 Task: Look for products in the category "Facial Care & Cosmetics" from Sukin only.
Action: Mouse moved to (304, 125)
Screenshot: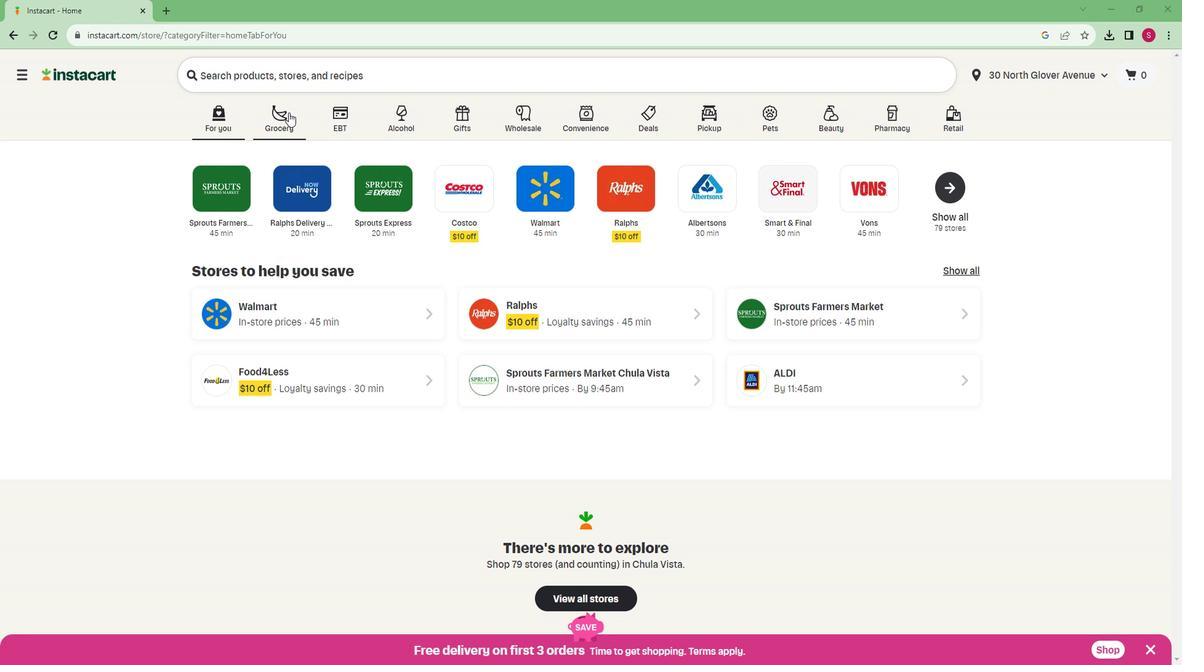 
Action: Mouse pressed left at (304, 125)
Screenshot: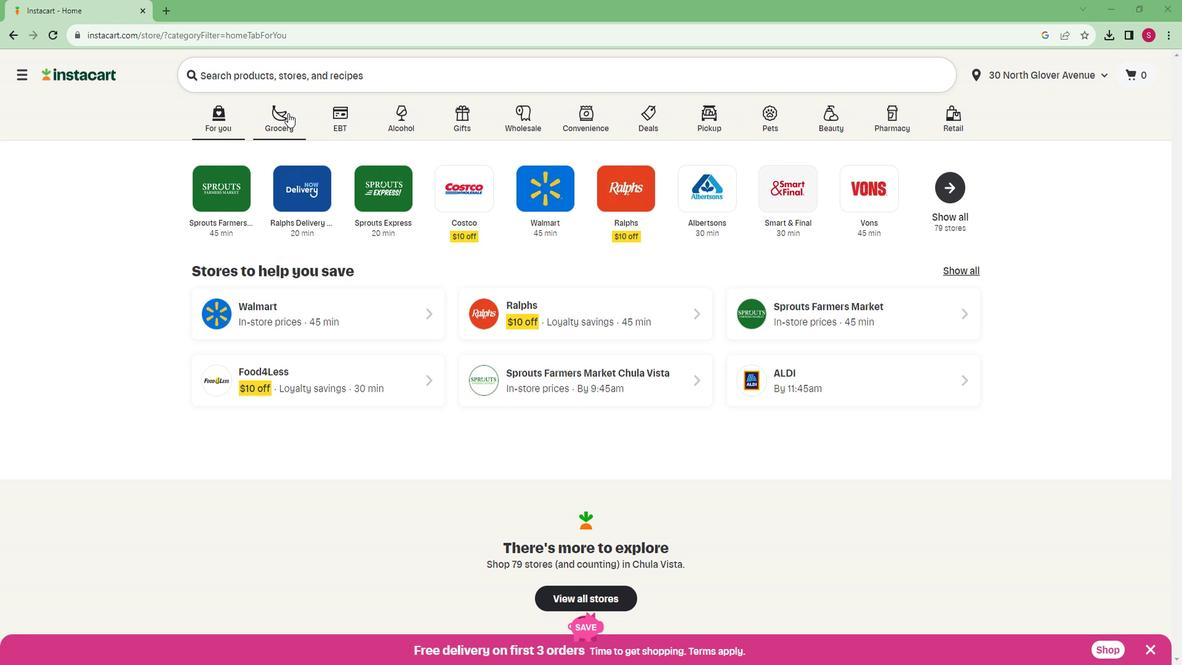 
Action: Mouse moved to (272, 340)
Screenshot: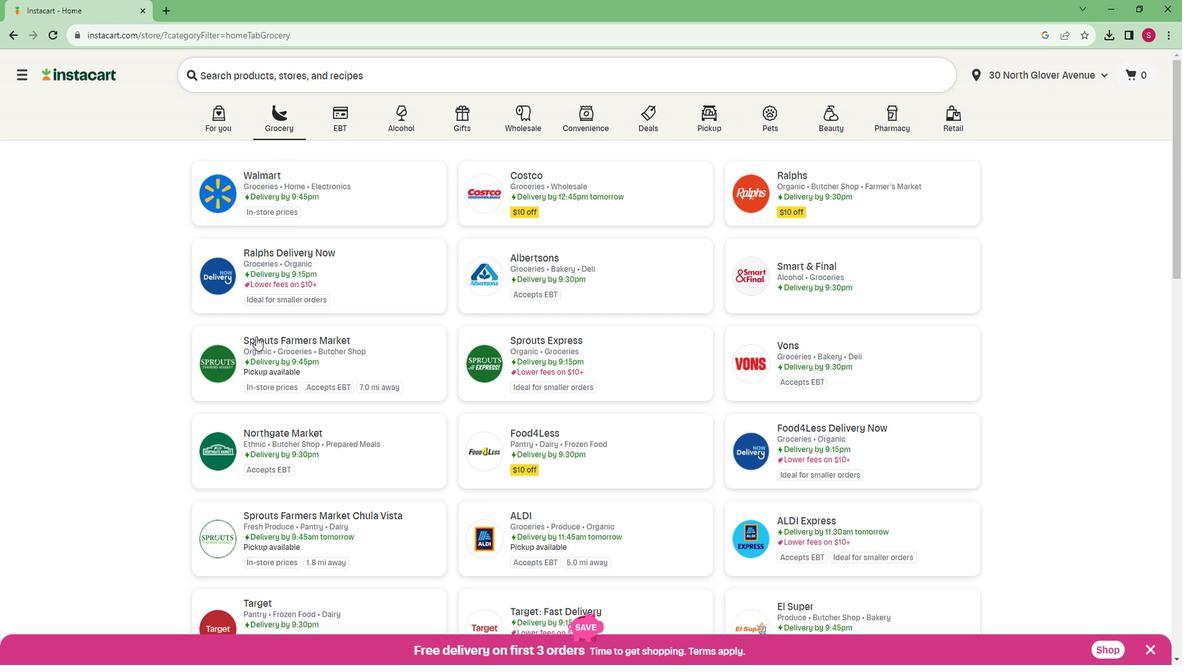 
Action: Mouse pressed left at (272, 340)
Screenshot: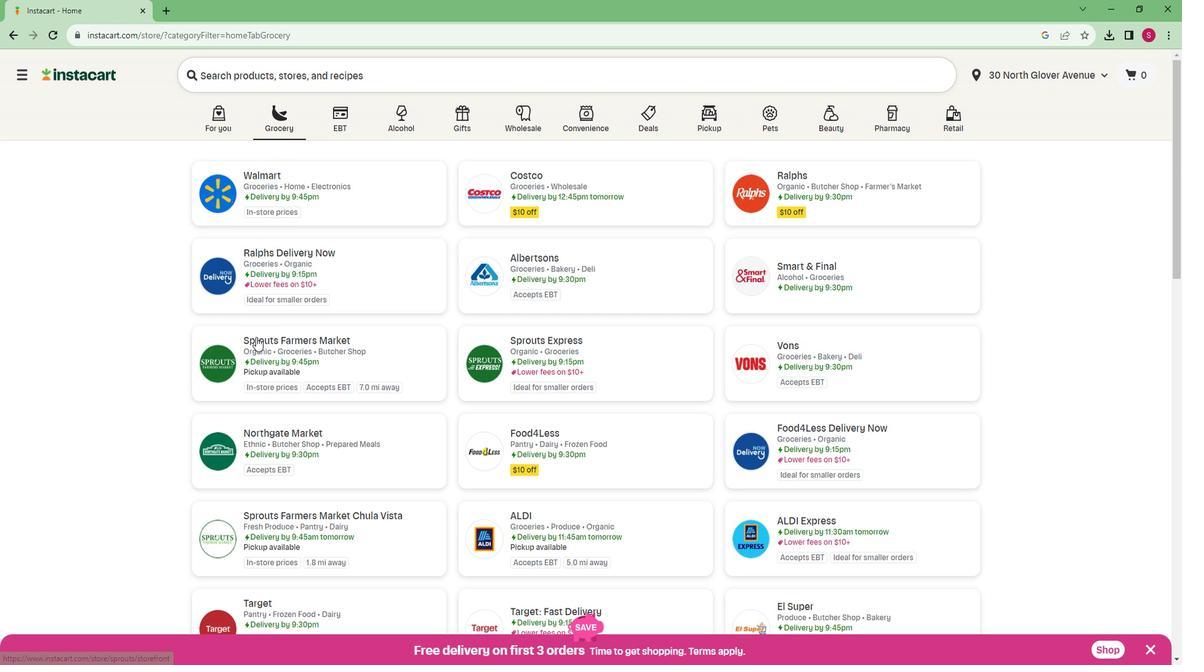 
Action: Mouse moved to (70, 440)
Screenshot: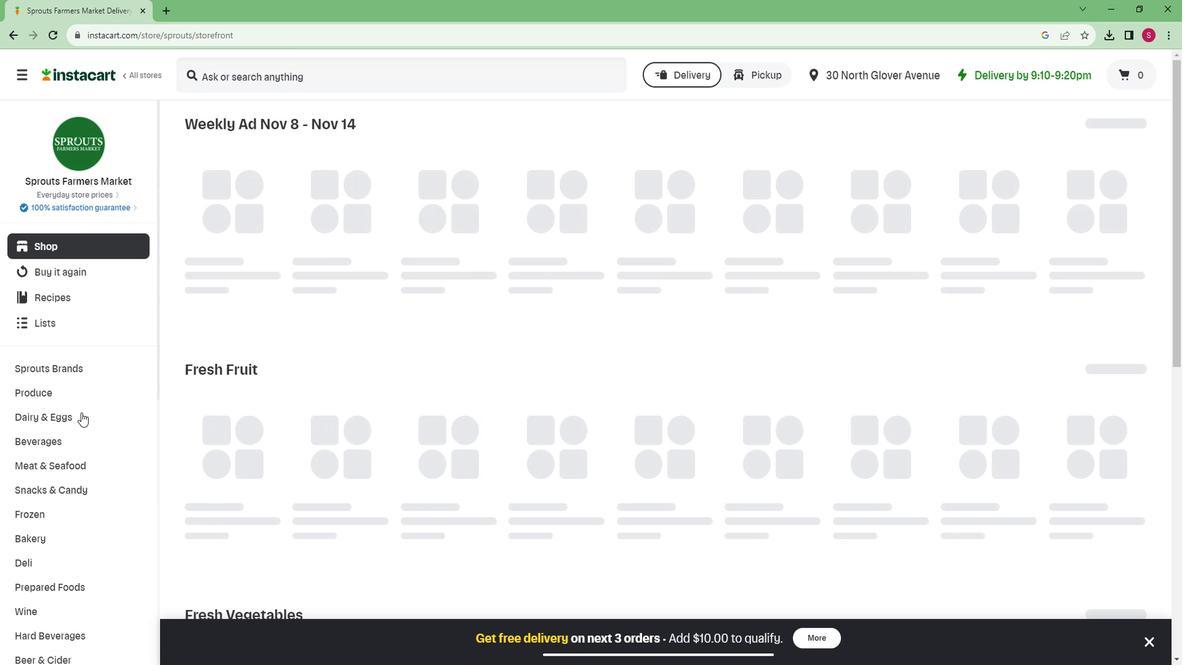 
Action: Mouse scrolled (70, 439) with delta (0, 0)
Screenshot: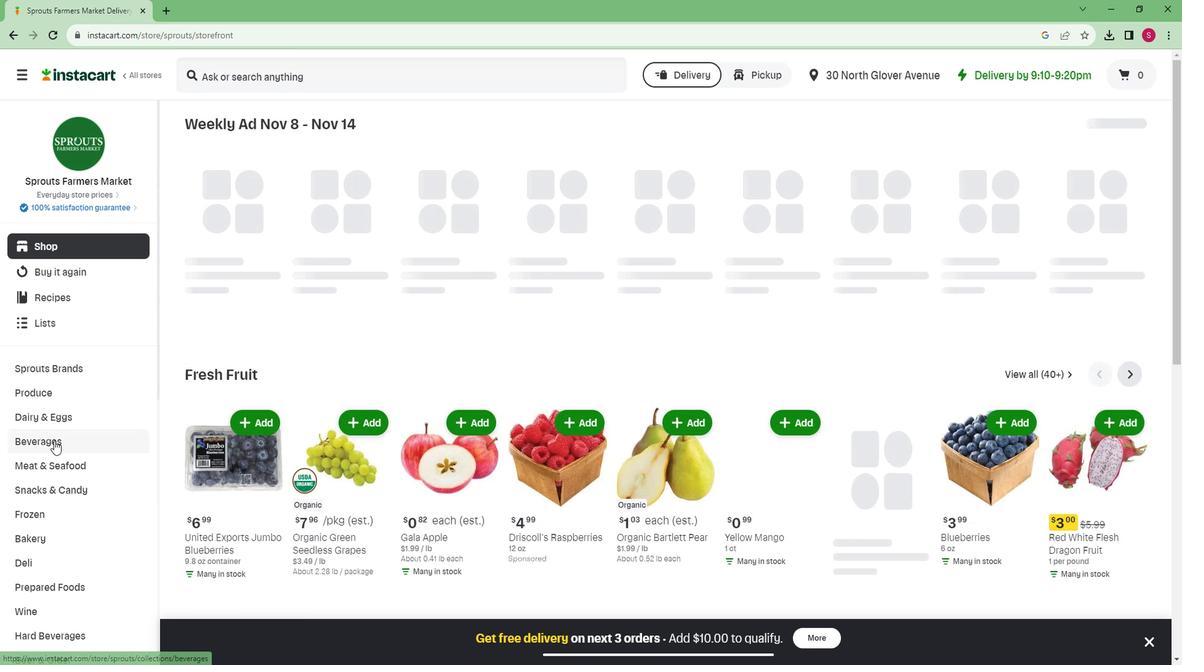
Action: Mouse scrolled (70, 439) with delta (0, 0)
Screenshot: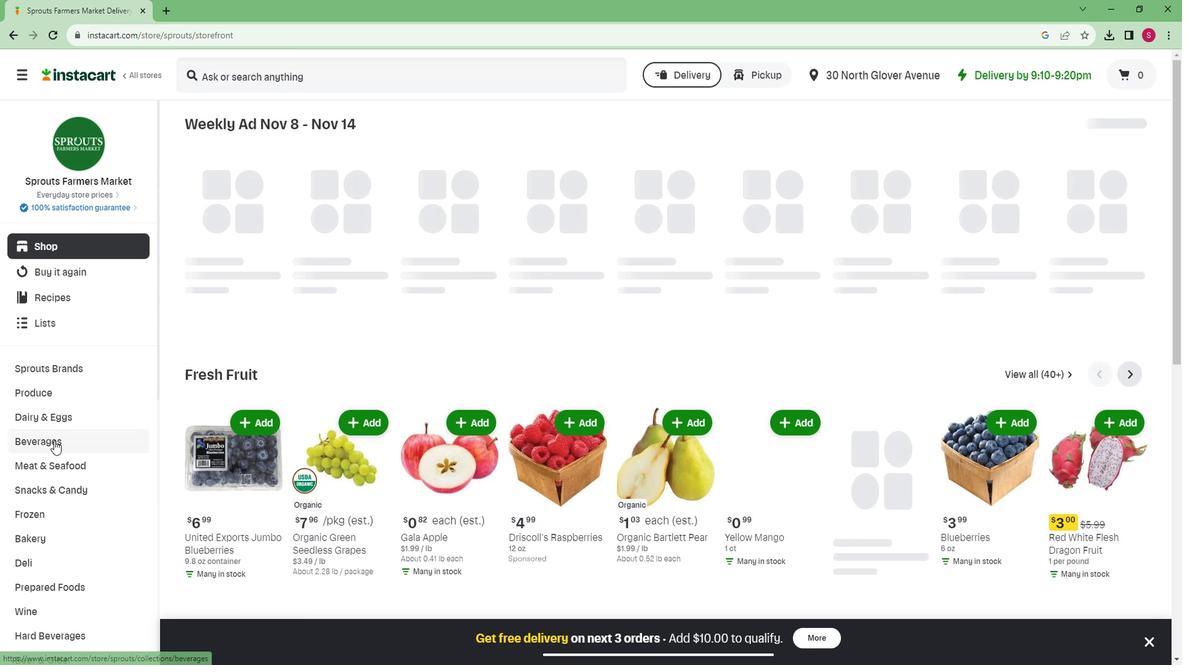 
Action: Mouse scrolled (70, 439) with delta (0, 0)
Screenshot: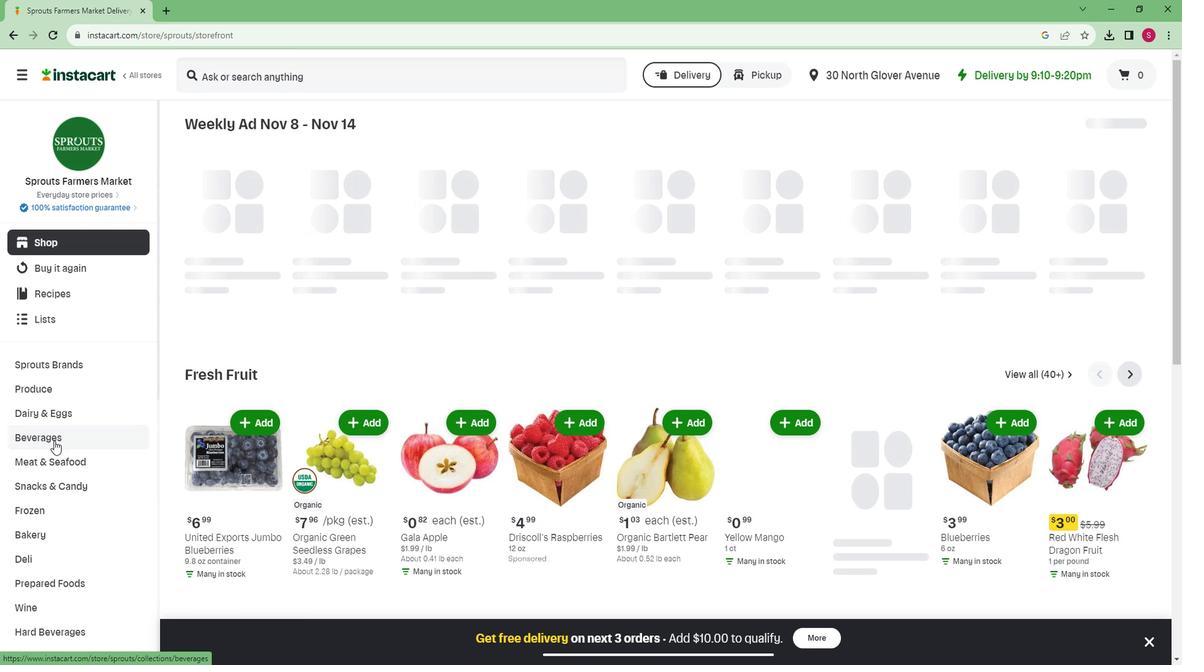 
Action: Mouse scrolled (70, 439) with delta (0, 0)
Screenshot: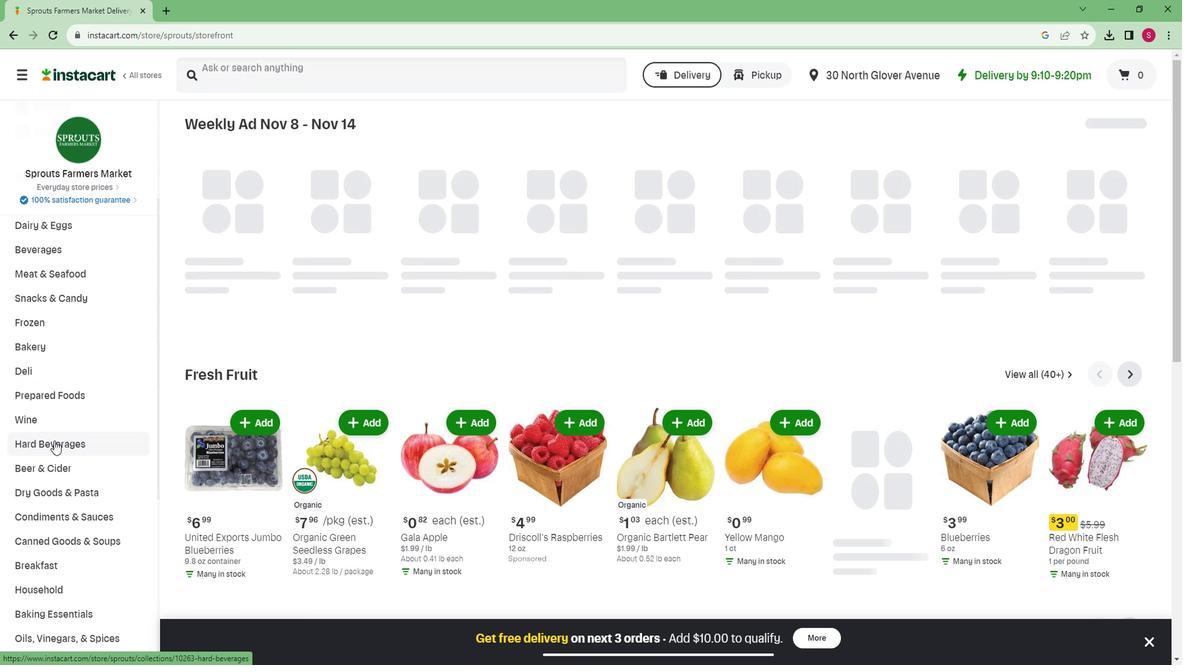 
Action: Mouse scrolled (70, 439) with delta (0, 0)
Screenshot: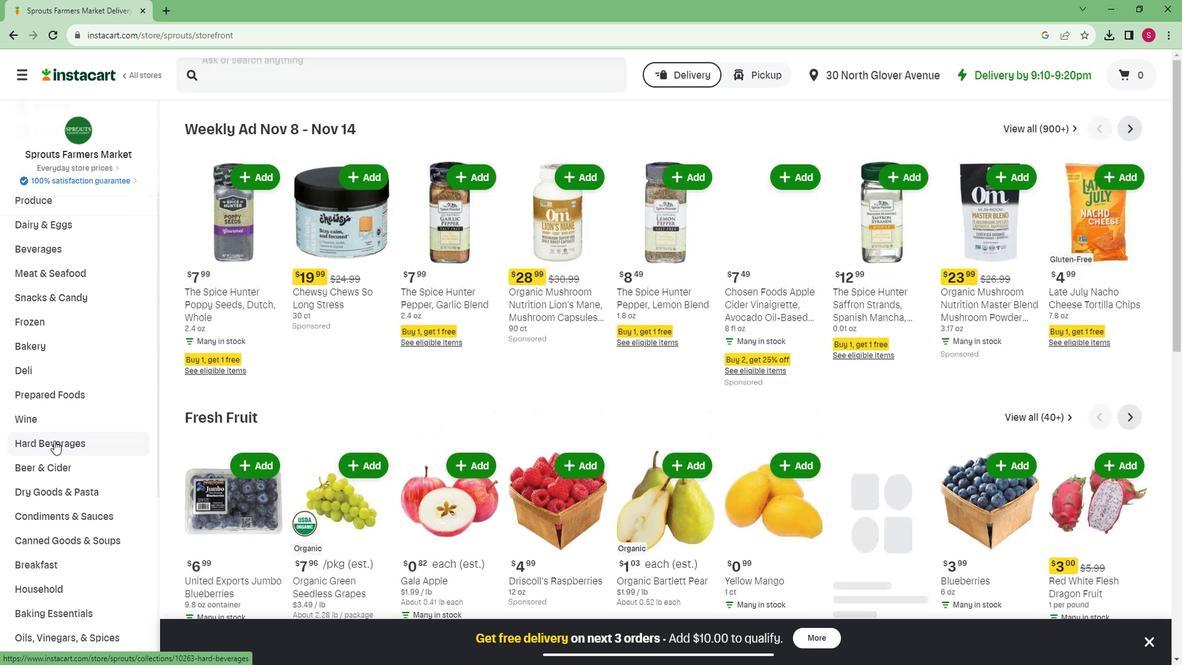 
Action: Mouse scrolled (70, 439) with delta (0, 0)
Screenshot: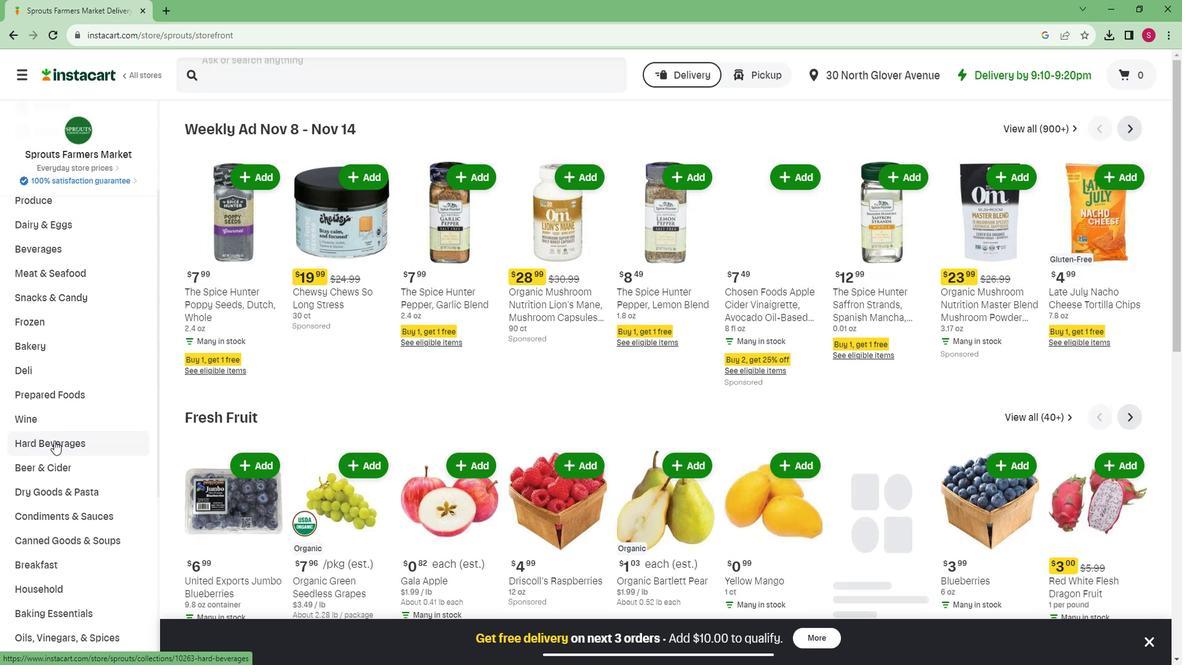 
Action: Mouse moved to (69, 484)
Screenshot: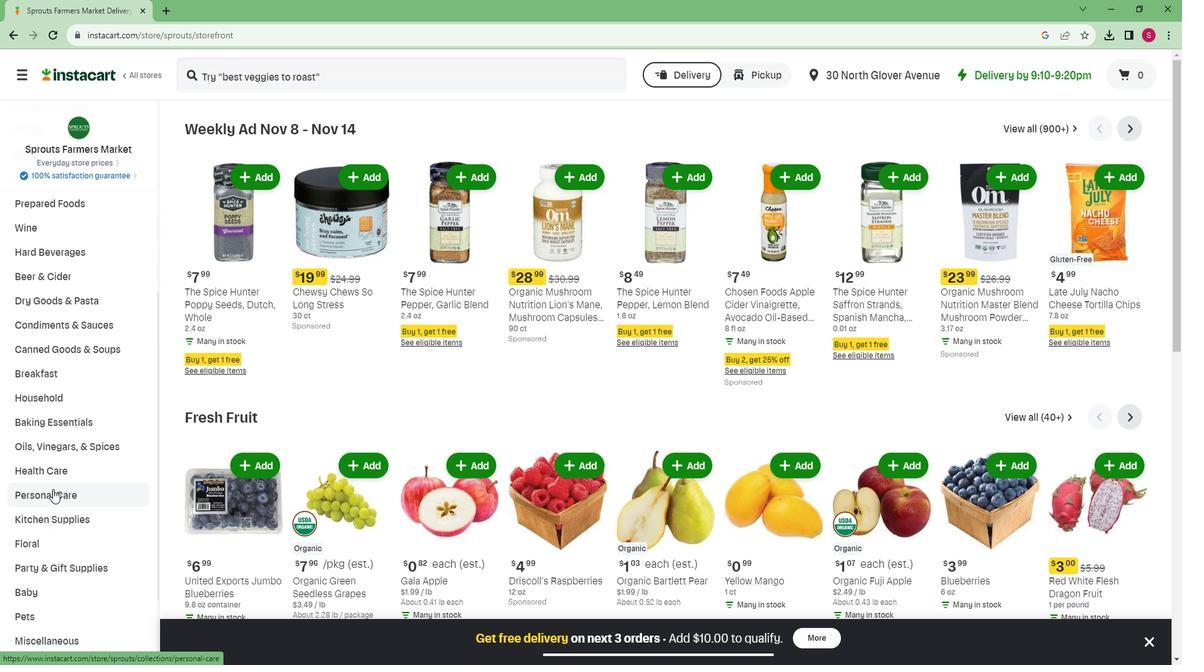 
Action: Mouse scrolled (69, 483) with delta (0, 0)
Screenshot: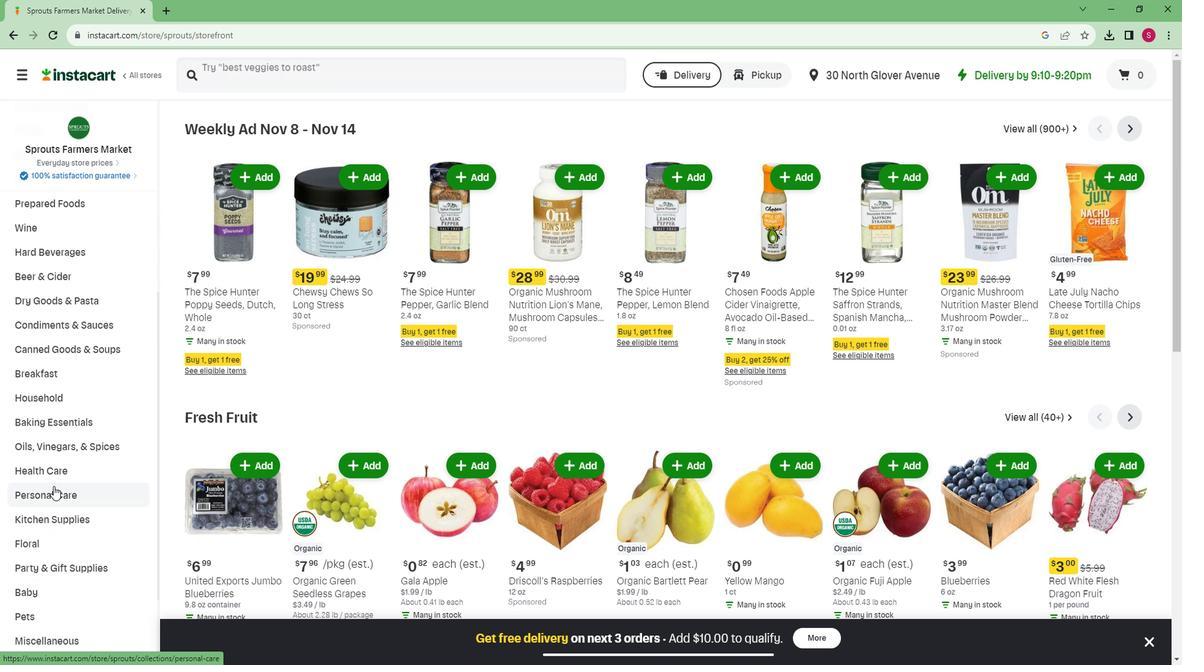 
Action: Mouse scrolled (69, 483) with delta (0, 0)
Screenshot: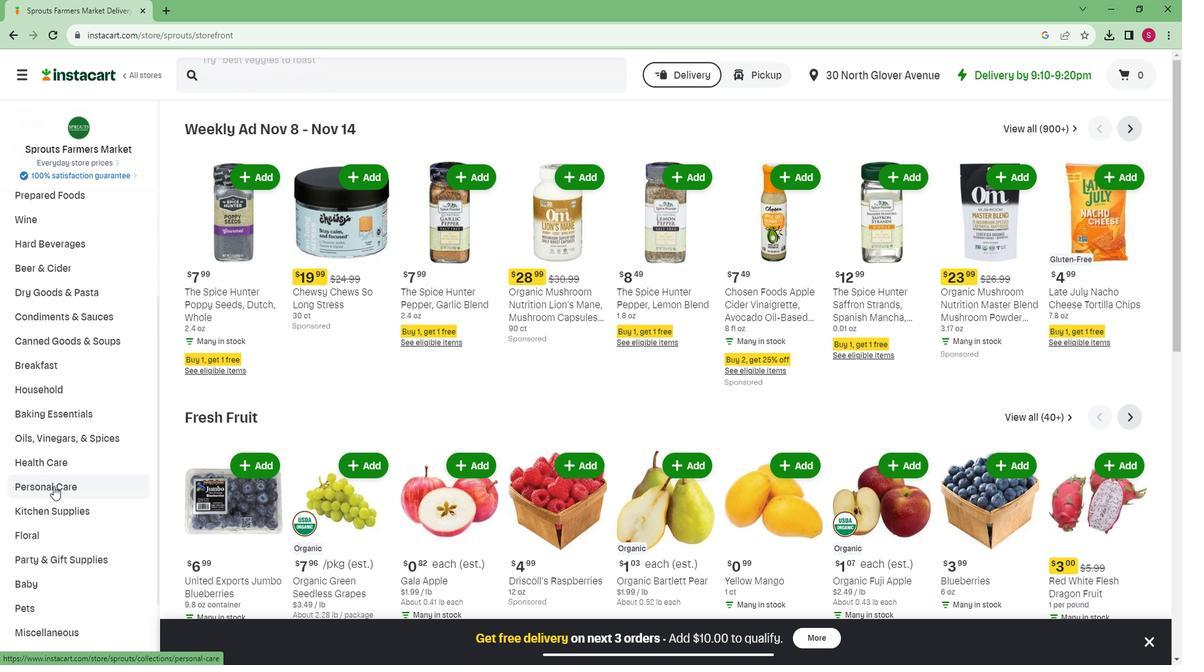 
Action: Mouse moved to (49, 606)
Screenshot: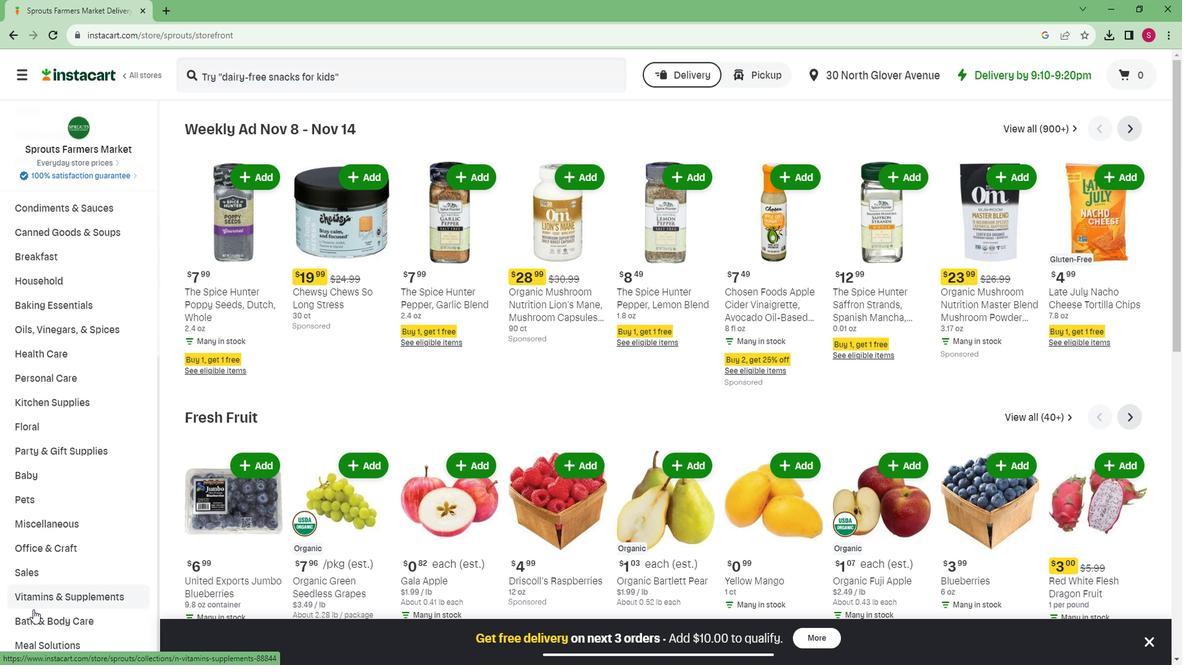 
Action: Mouse pressed left at (49, 606)
Screenshot: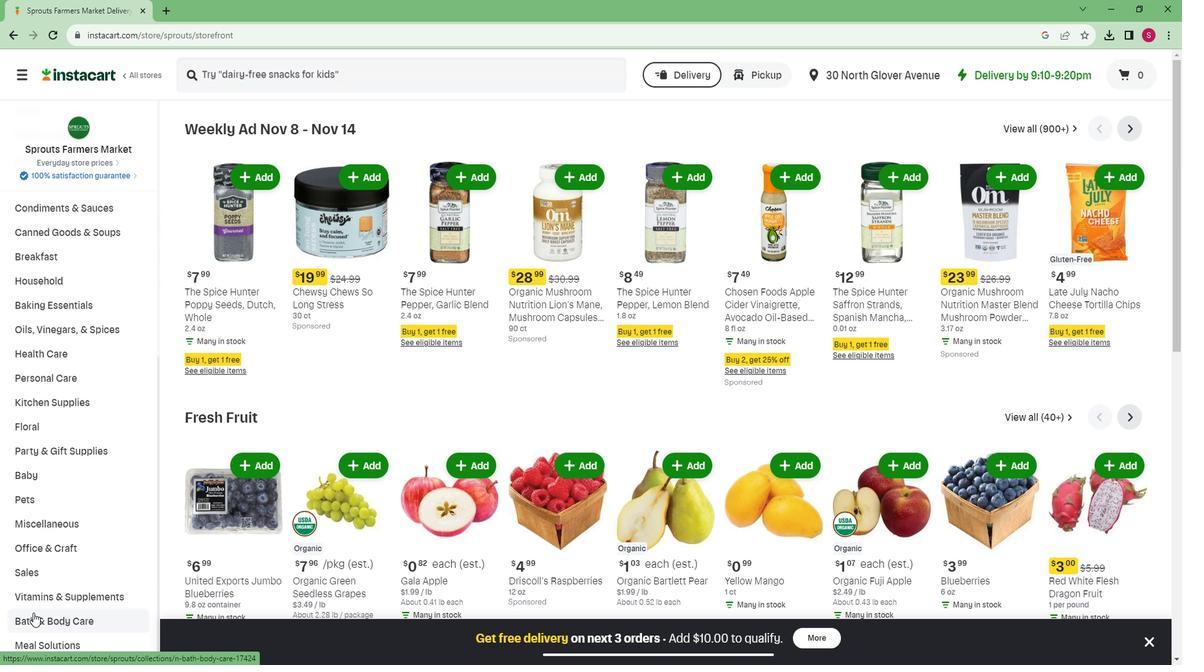 
Action: Mouse moved to (670, 166)
Screenshot: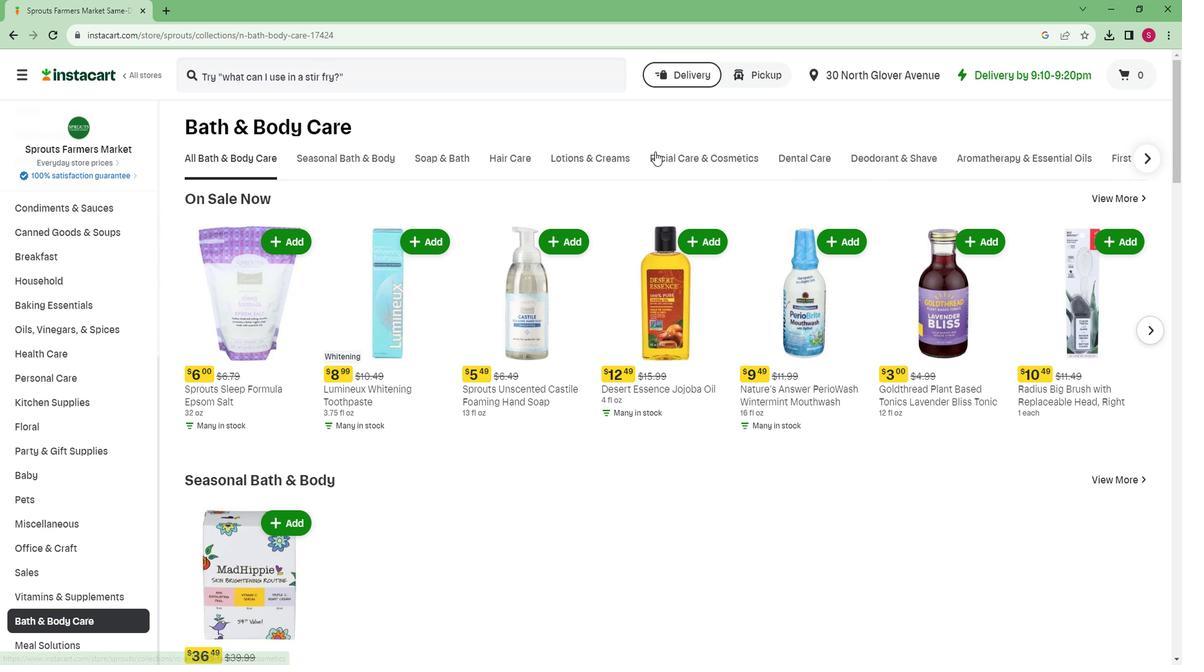 
Action: Mouse pressed left at (670, 166)
Screenshot: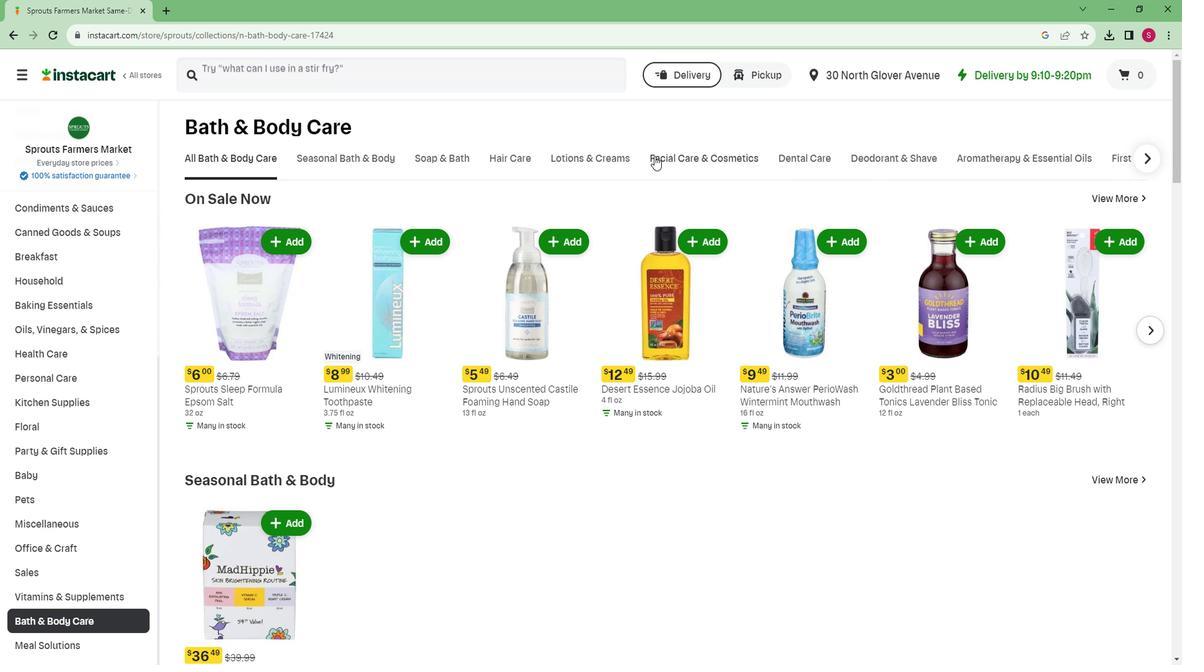 
Action: Mouse moved to (304, 206)
Screenshot: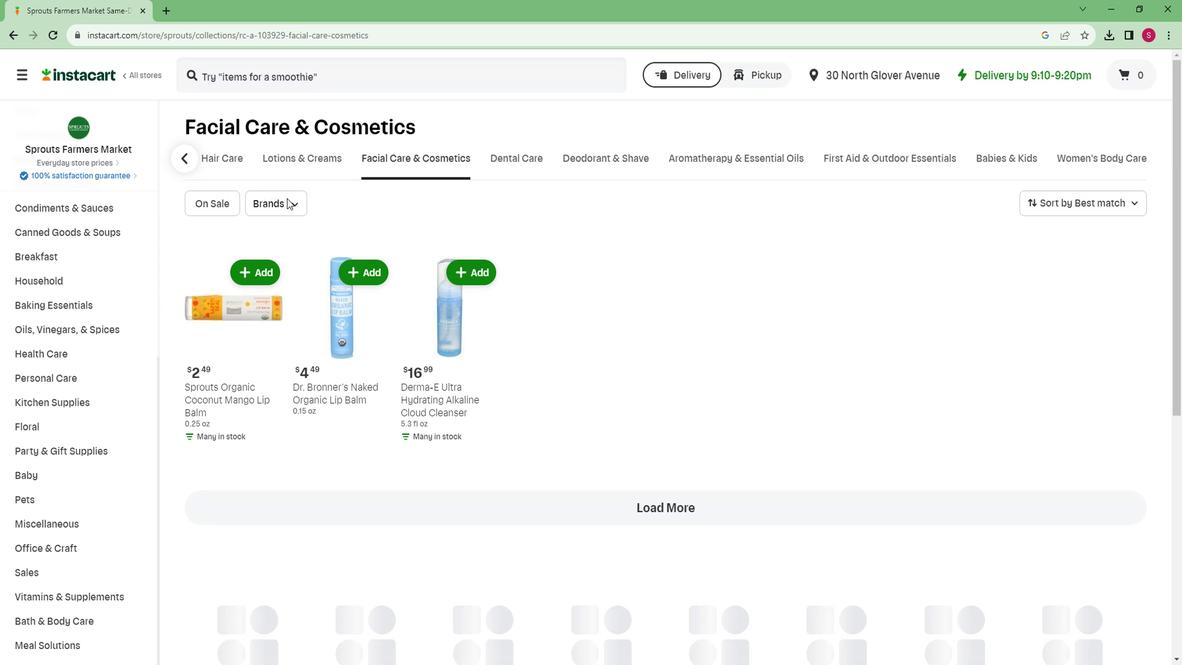 
Action: Mouse pressed left at (304, 206)
Screenshot: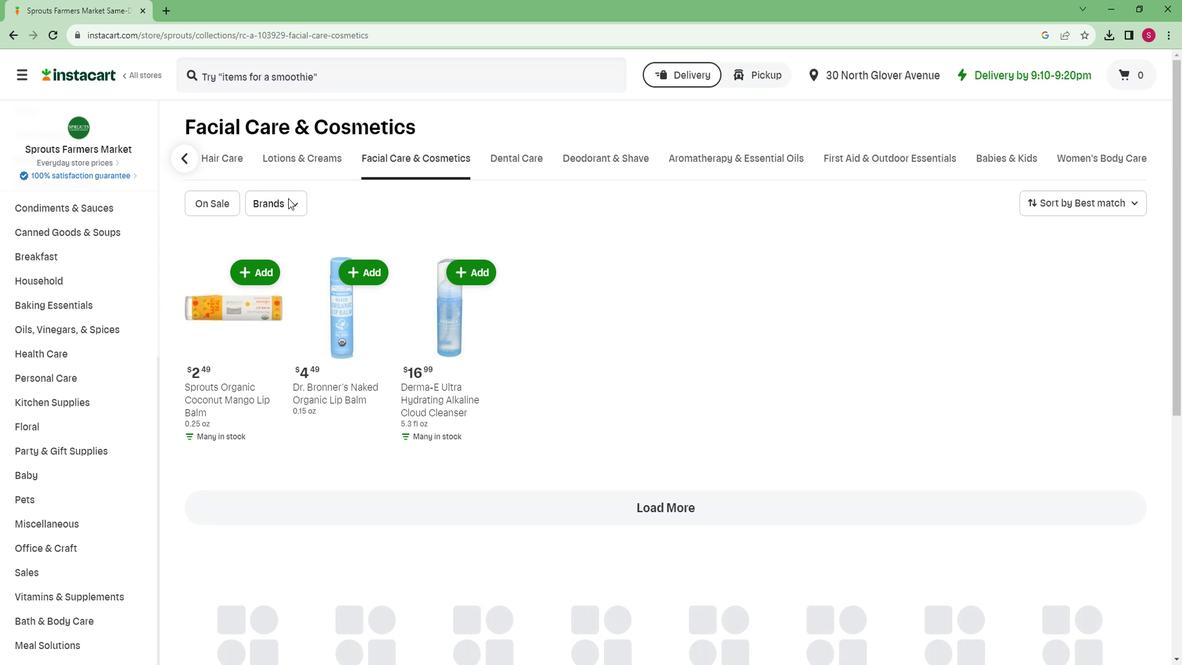 
Action: Mouse moved to (295, 329)
Screenshot: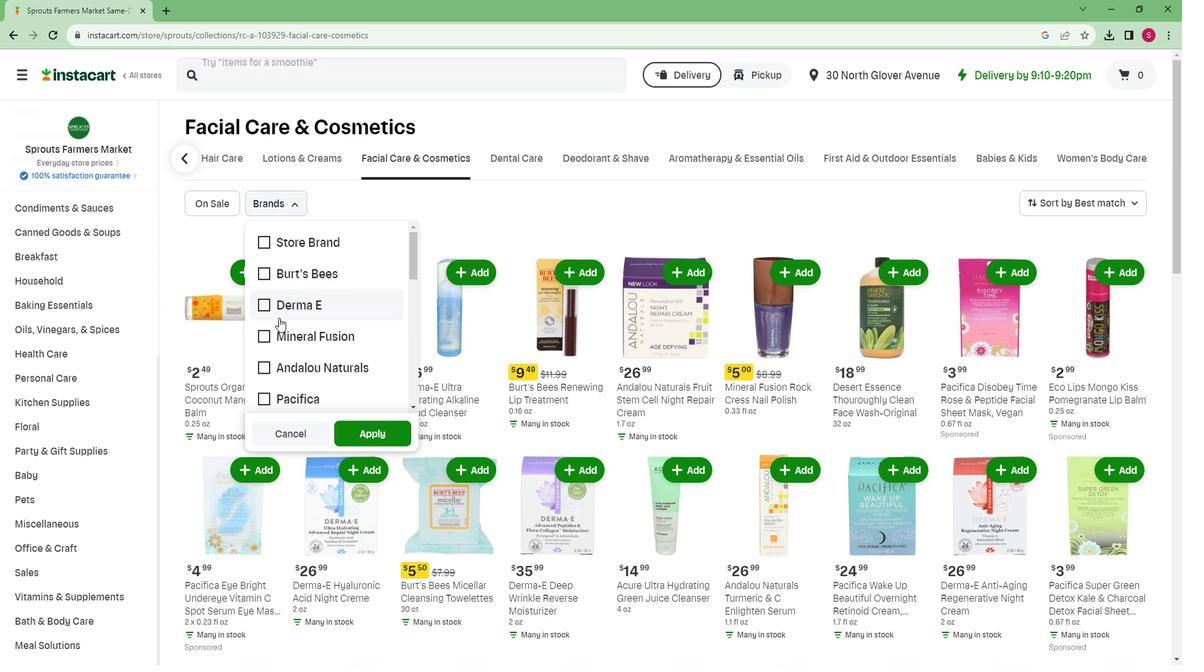 
Action: Mouse scrolled (295, 328) with delta (0, 0)
Screenshot: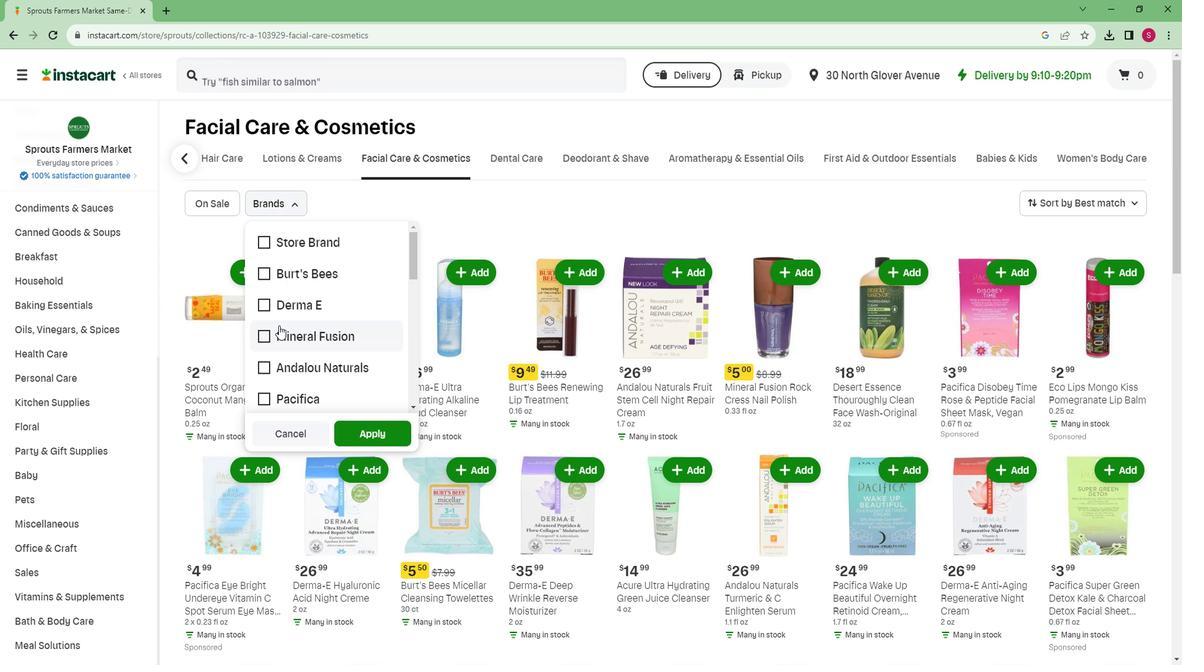 
Action: Mouse scrolled (295, 328) with delta (0, 0)
Screenshot: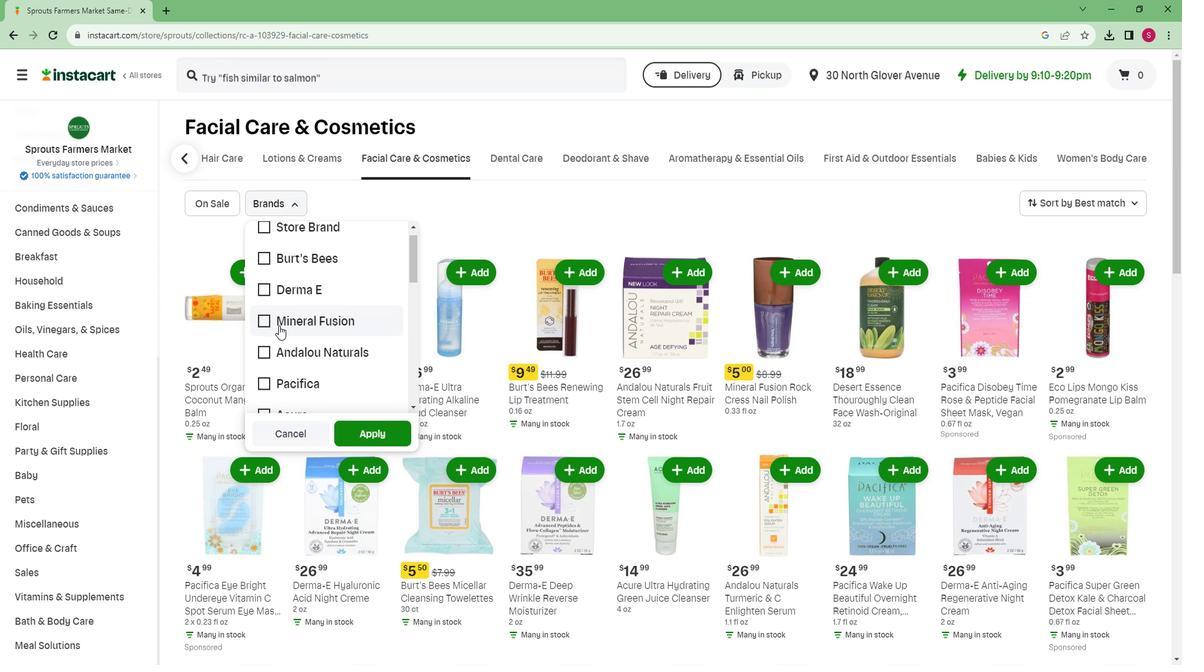 
Action: Mouse scrolled (295, 328) with delta (0, 0)
Screenshot: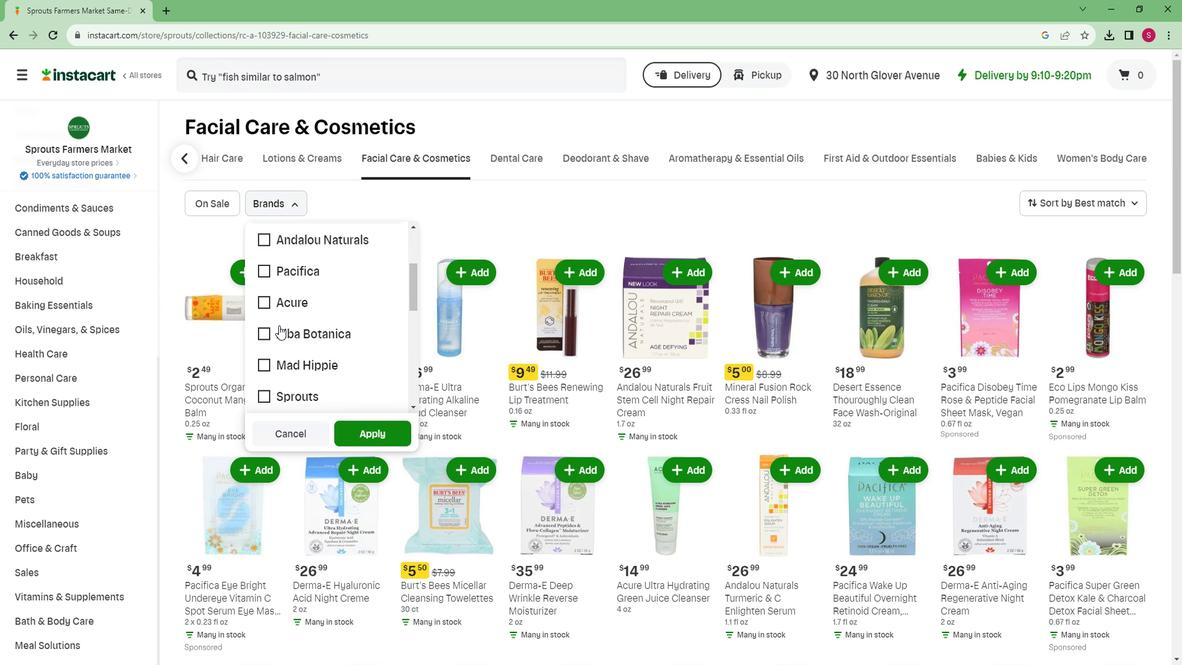 
Action: Mouse scrolled (295, 328) with delta (0, 0)
Screenshot: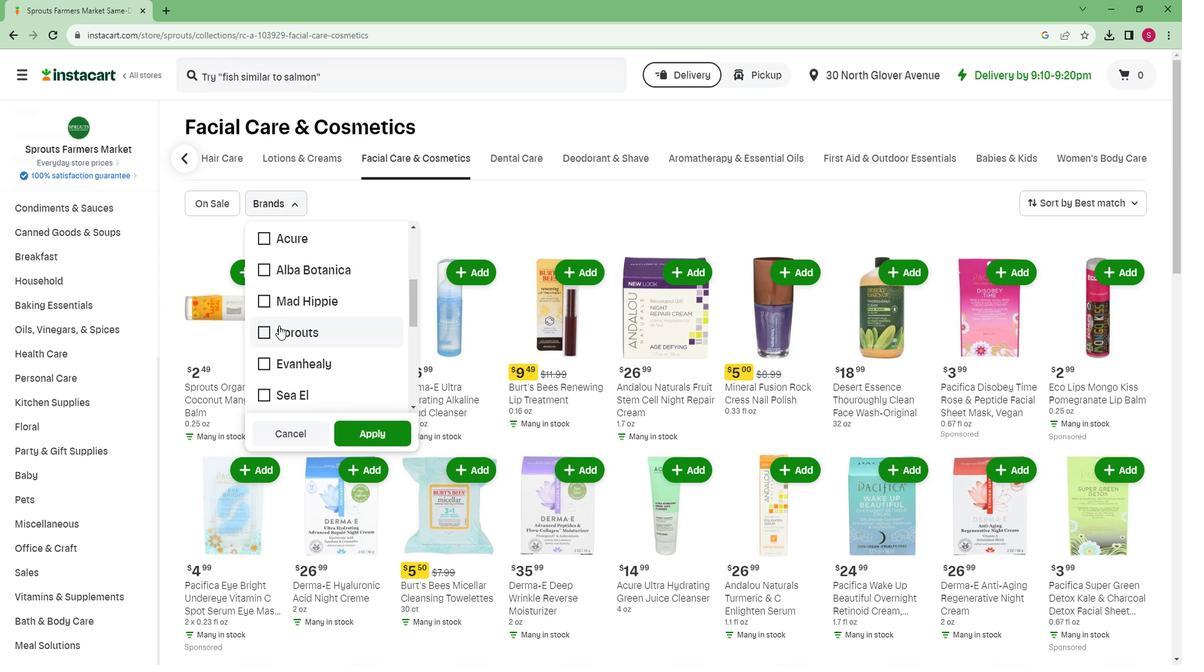 
Action: Mouse scrolled (295, 328) with delta (0, 0)
Screenshot: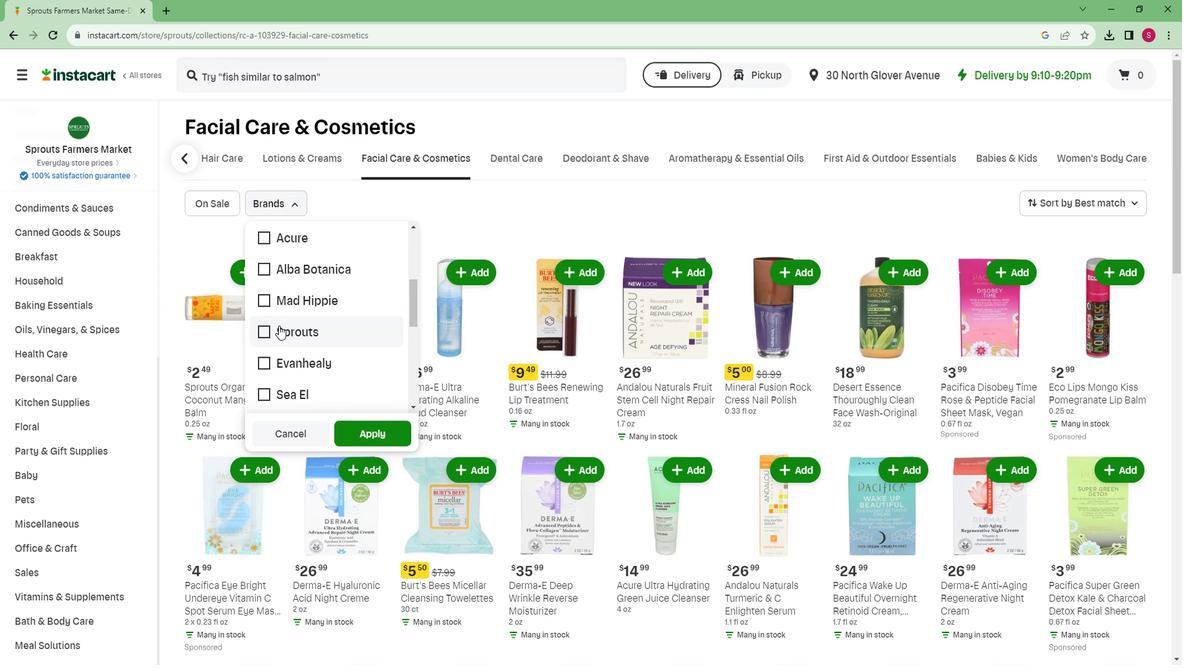
Action: Mouse scrolled (295, 328) with delta (0, 0)
Screenshot: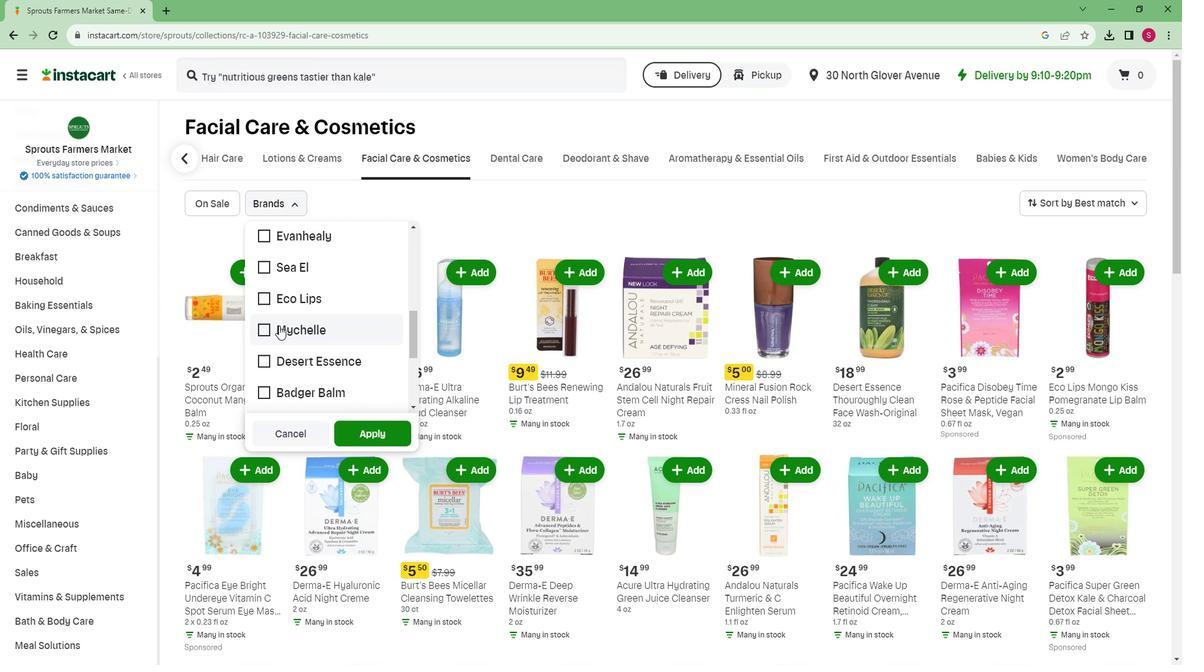 
Action: Mouse scrolled (295, 328) with delta (0, 0)
Screenshot: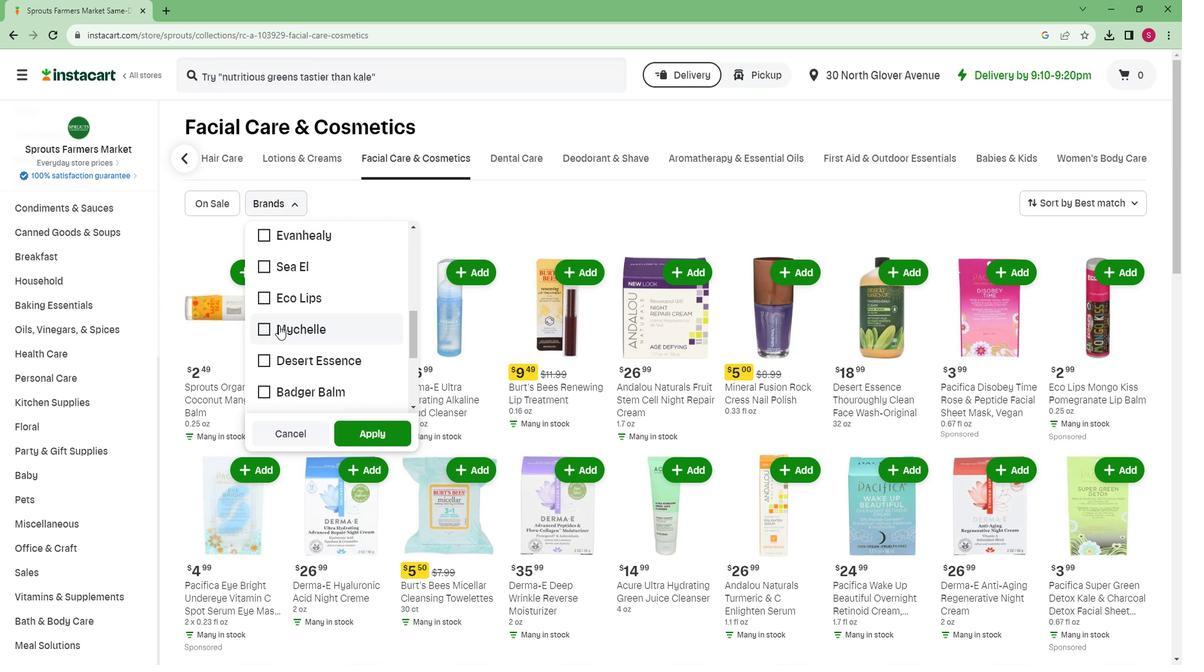 
Action: Mouse moved to (288, 352)
Screenshot: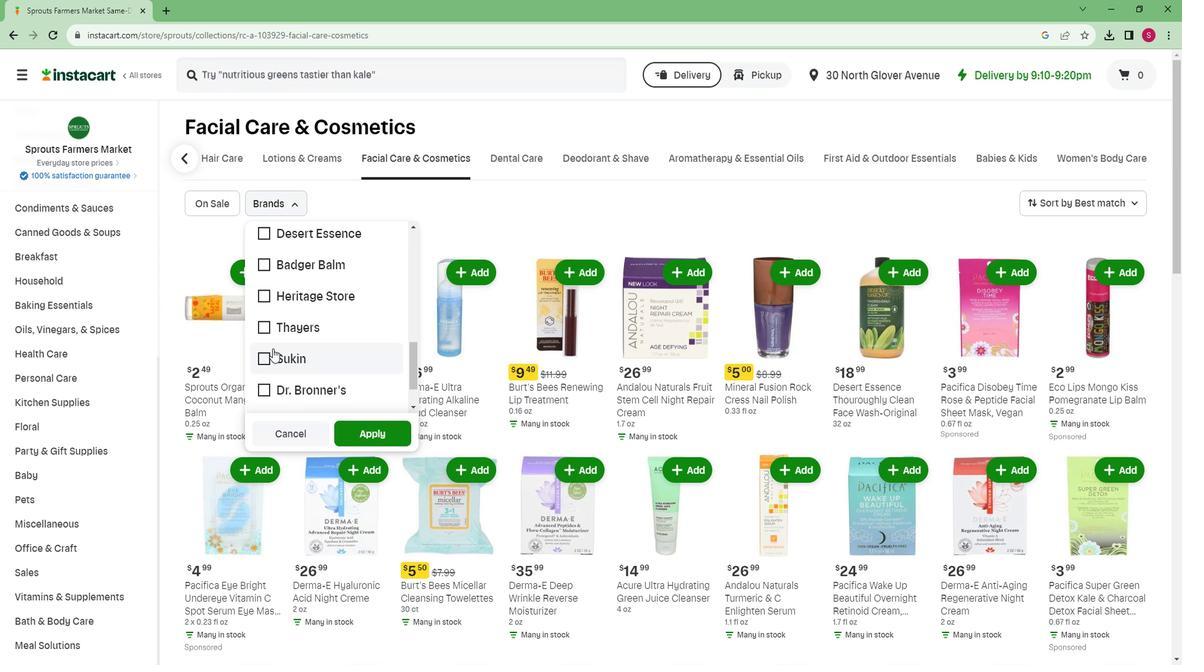 
Action: Mouse pressed left at (288, 352)
Screenshot: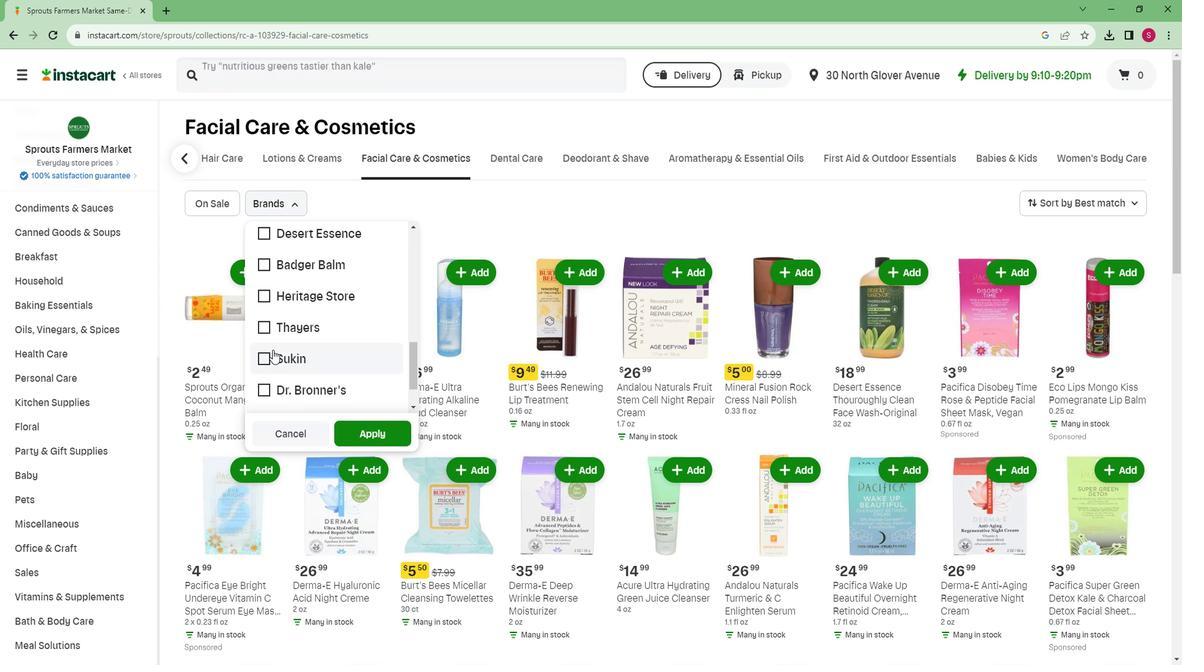 
Action: Mouse moved to (373, 429)
Screenshot: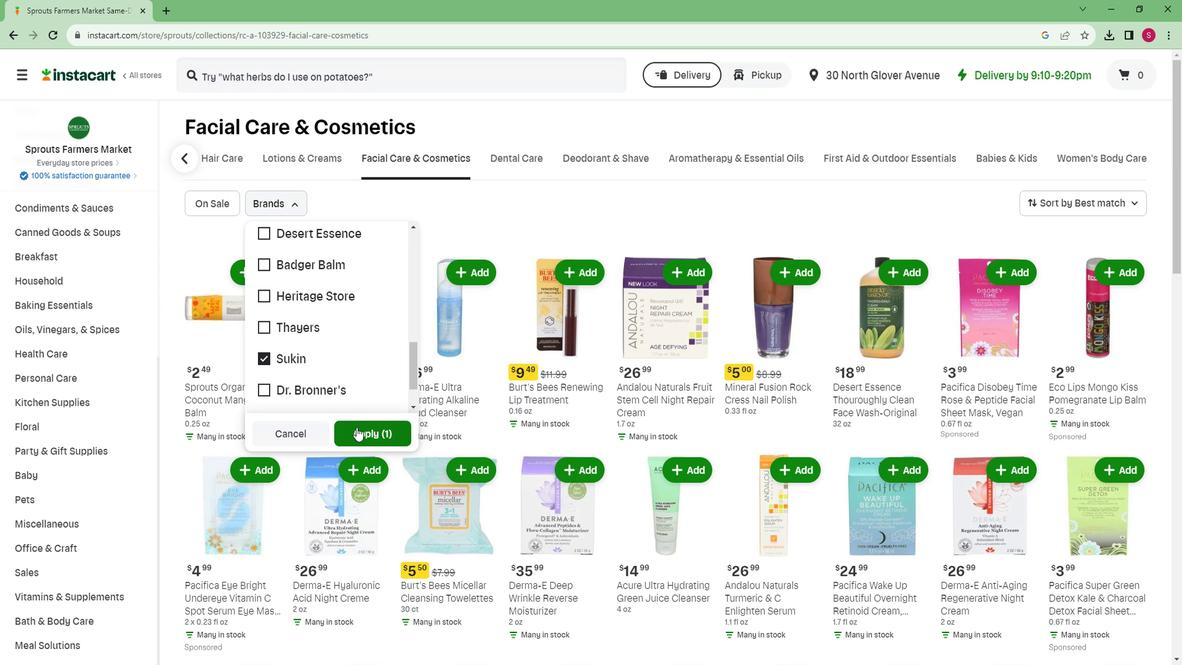 
Action: Mouse pressed left at (373, 429)
Screenshot: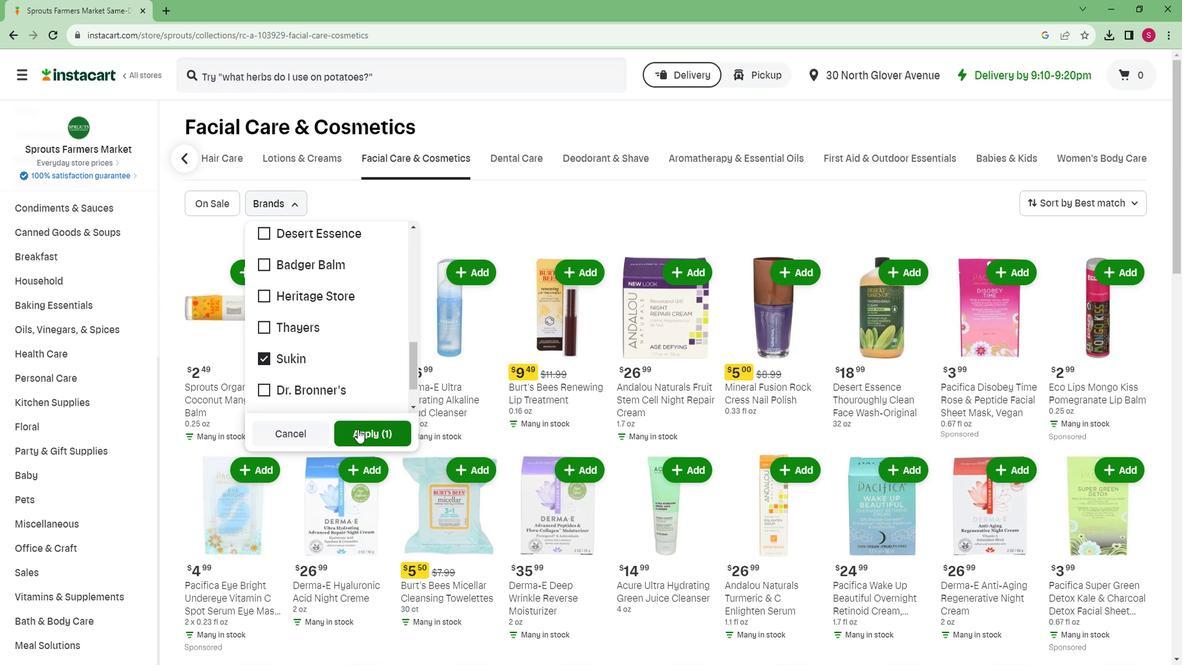 
